 Task: Select the tree option in the default view mode.
Action: Mouse moved to (26, 543)
Screenshot: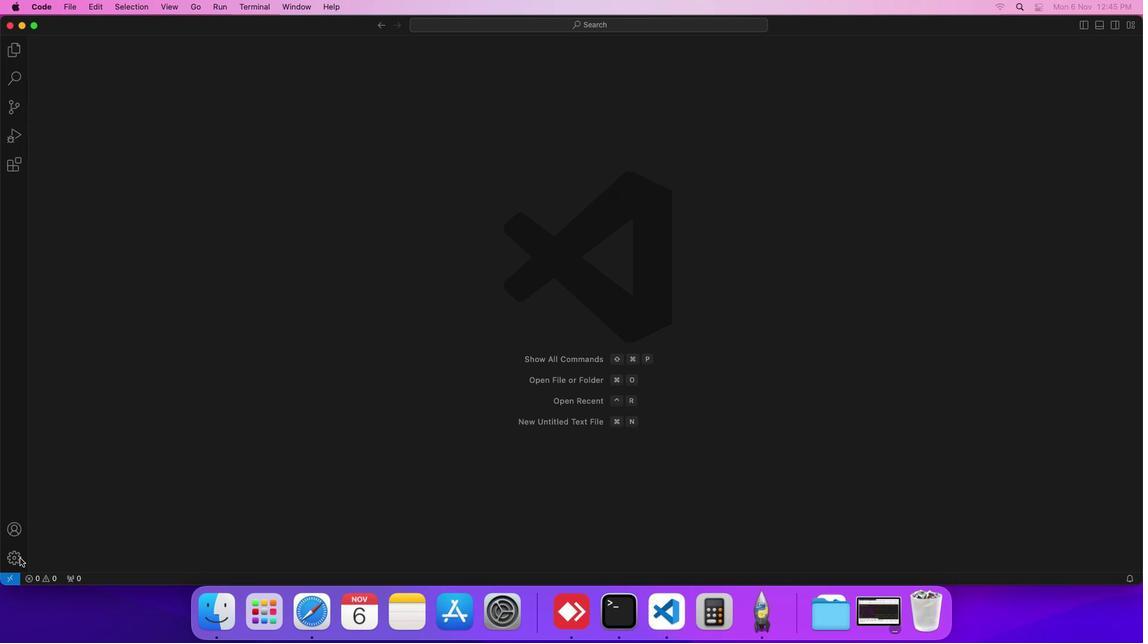 
Action: Mouse pressed left at (26, 543)
Screenshot: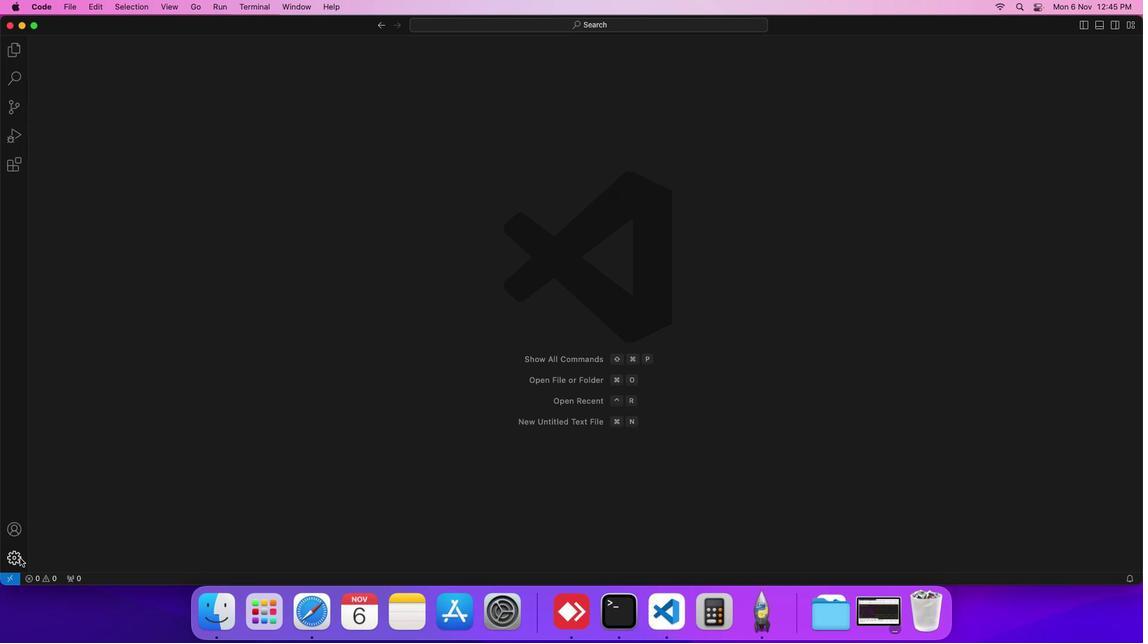 
Action: Mouse moved to (64, 465)
Screenshot: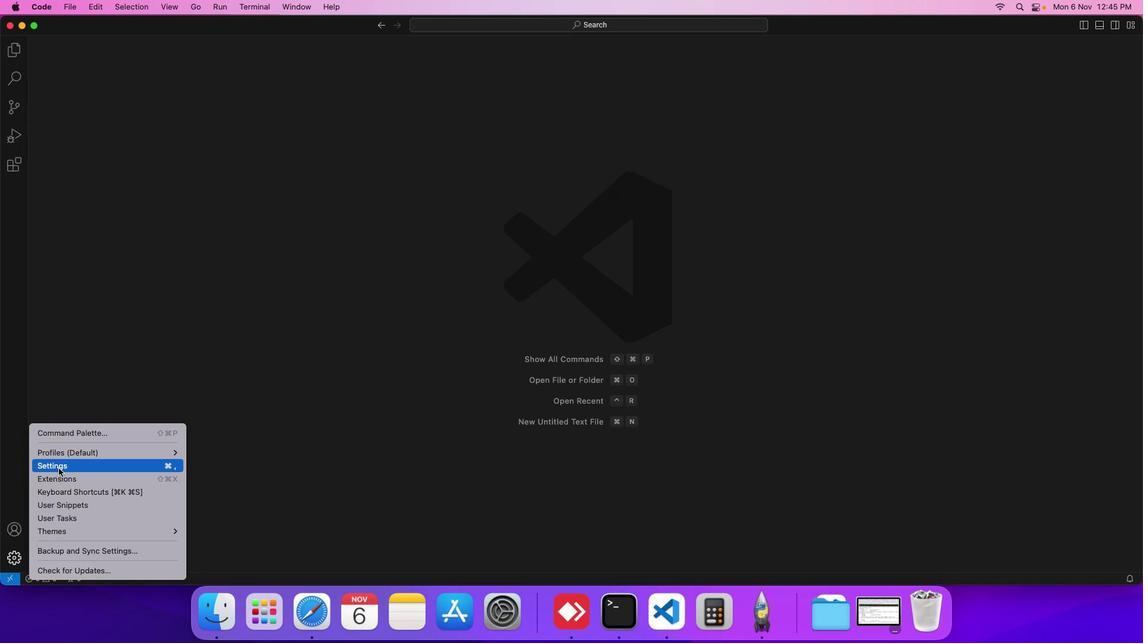 
Action: Mouse pressed left at (64, 465)
Screenshot: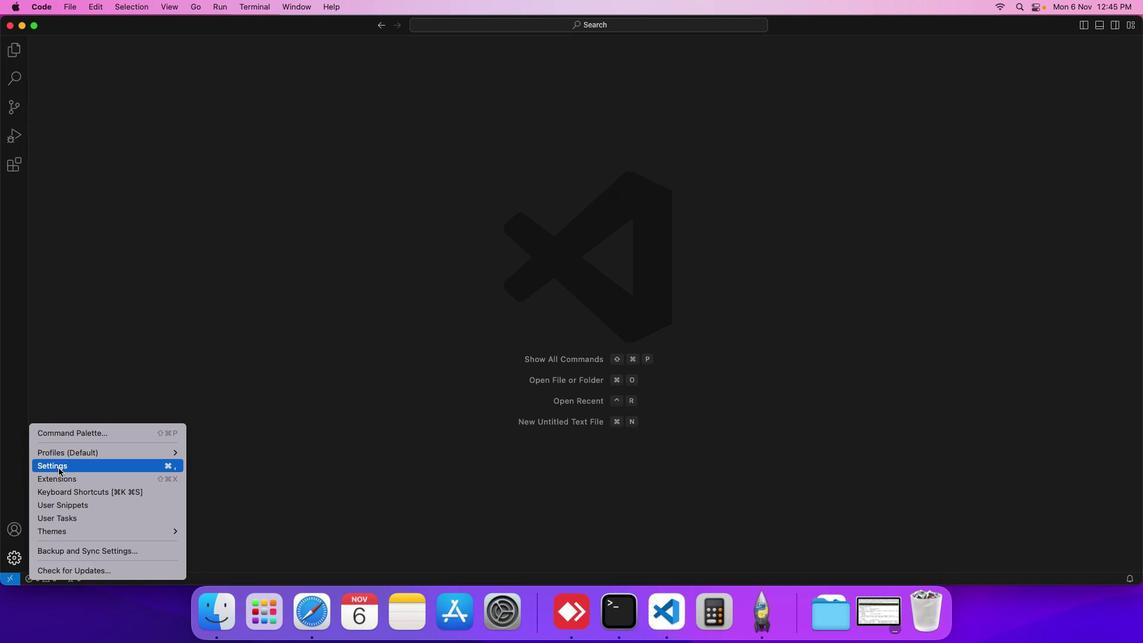 
Action: Mouse moved to (293, 206)
Screenshot: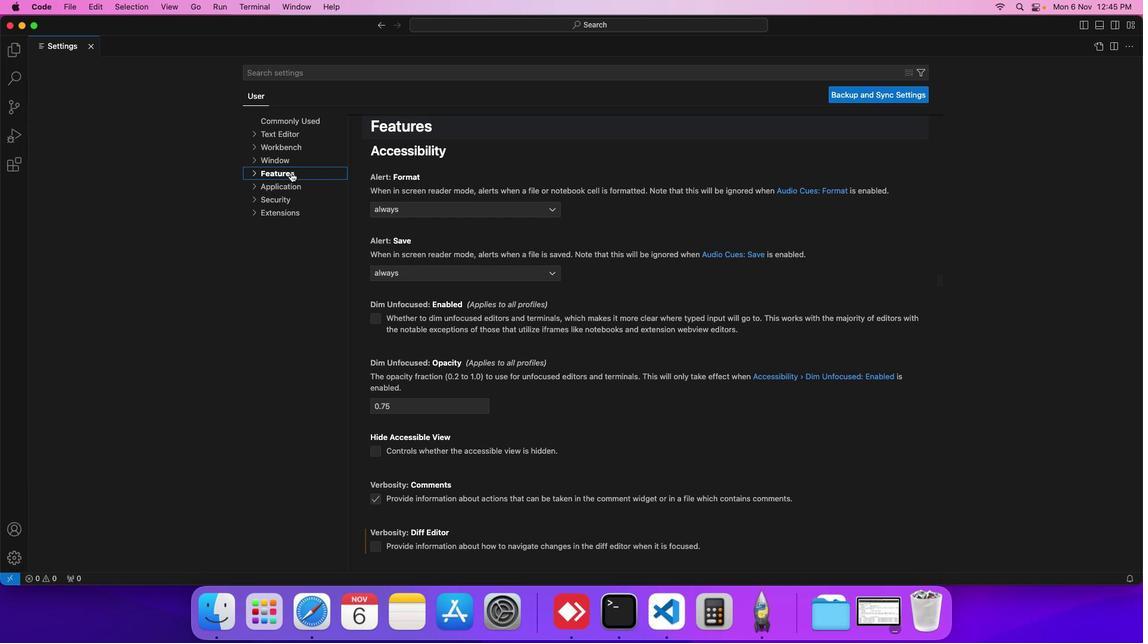 
Action: Mouse pressed left at (293, 206)
Screenshot: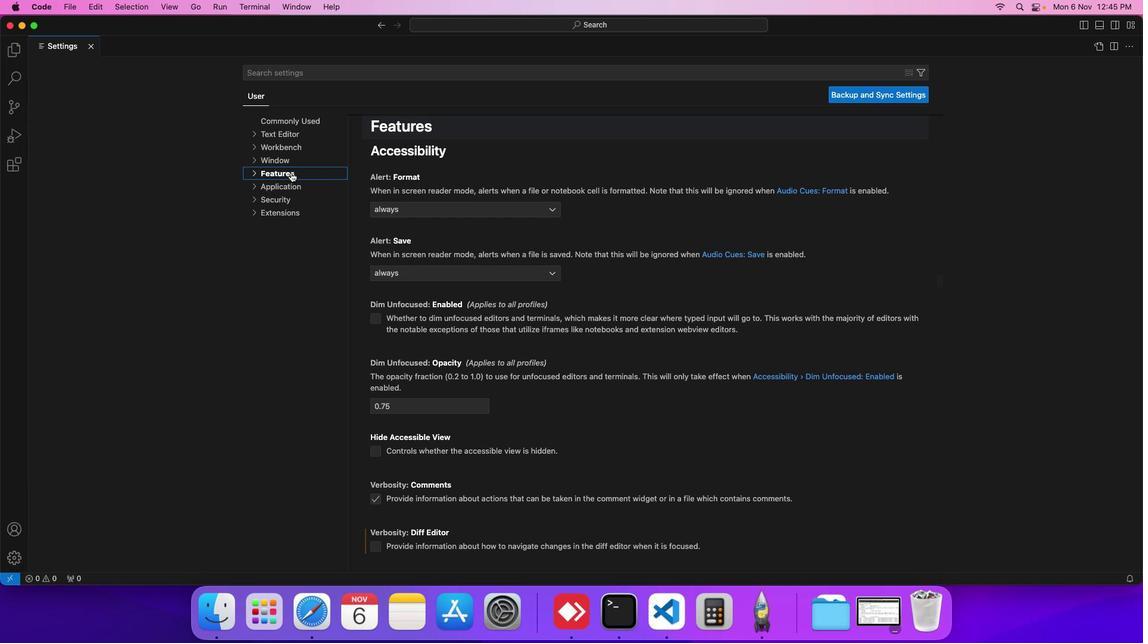 
Action: Mouse moved to (283, 322)
Screenshot: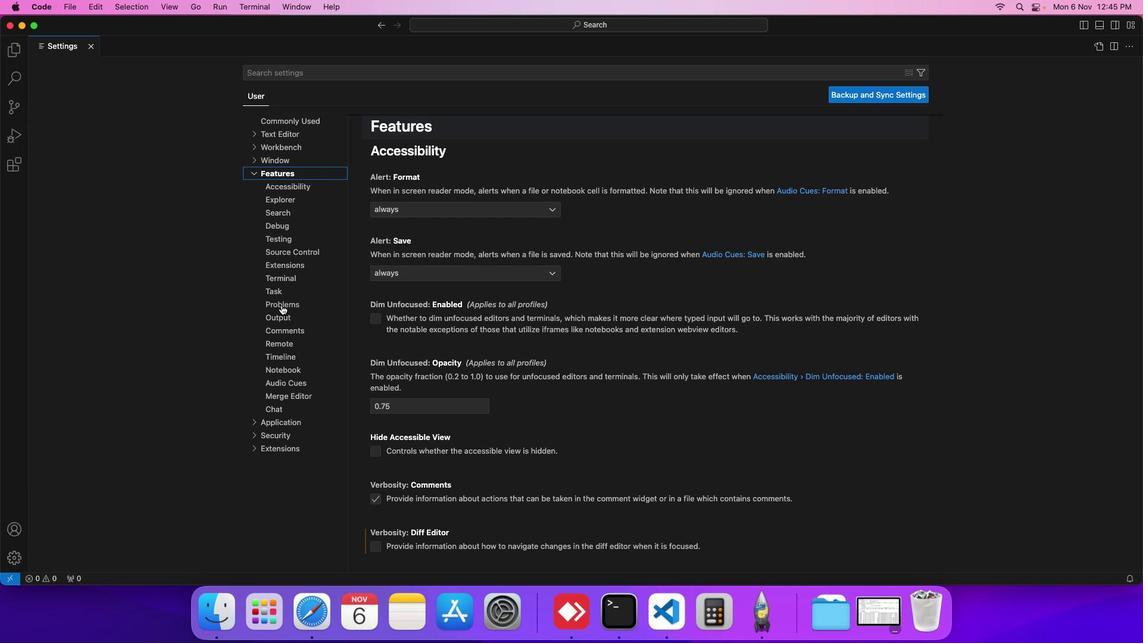 
Action: Mouse pressed left at (283, 322)
Screenshot: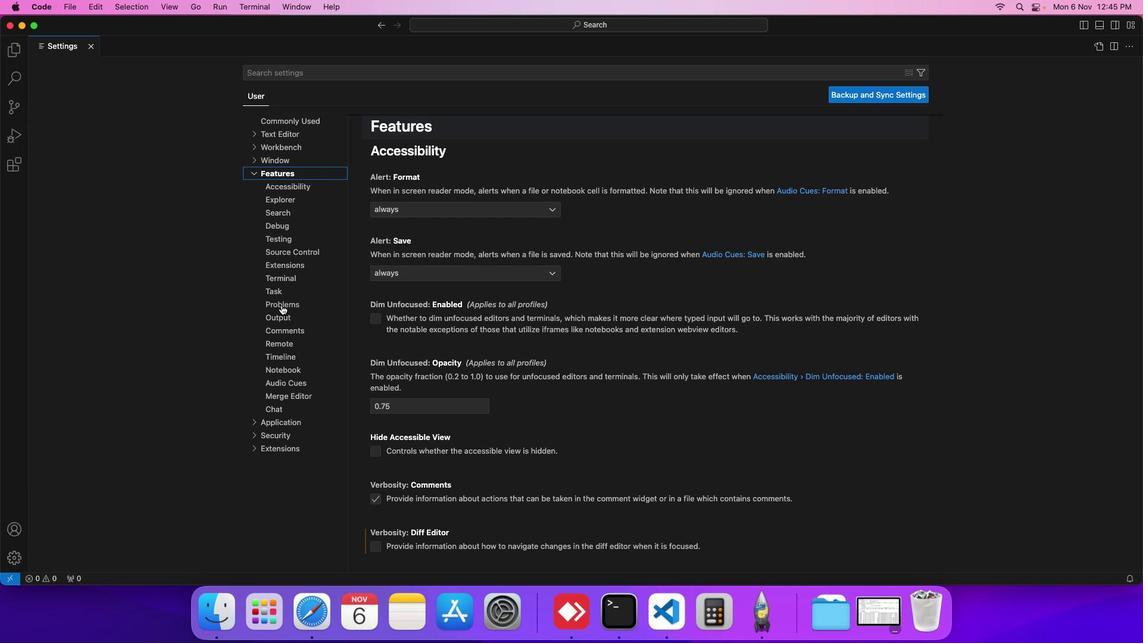 
Action: Mouse moved to (409, 300)
Screenshot: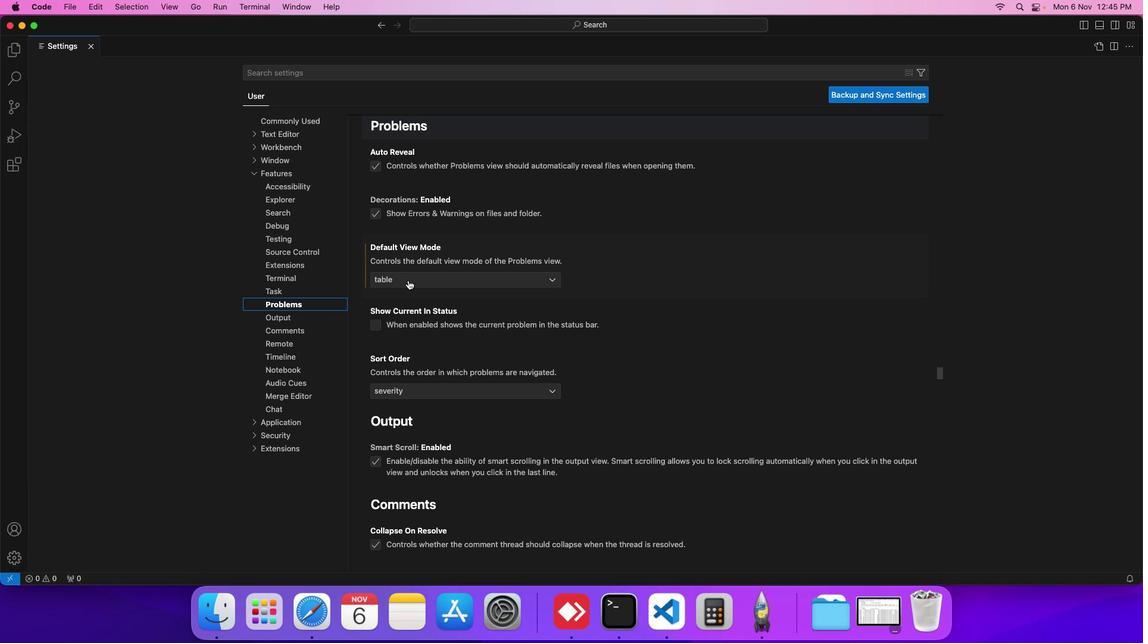 
Action: Mouse pressed left at (409, 300)
Screenshot: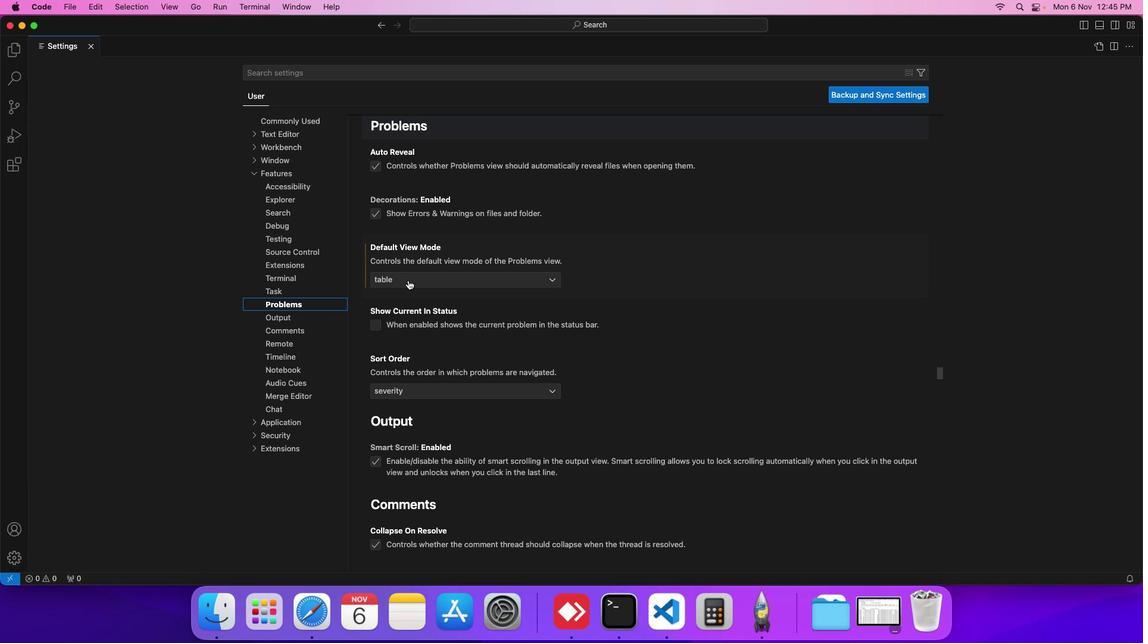 
Action: Mouse moved to (412, 324)
Screenshot: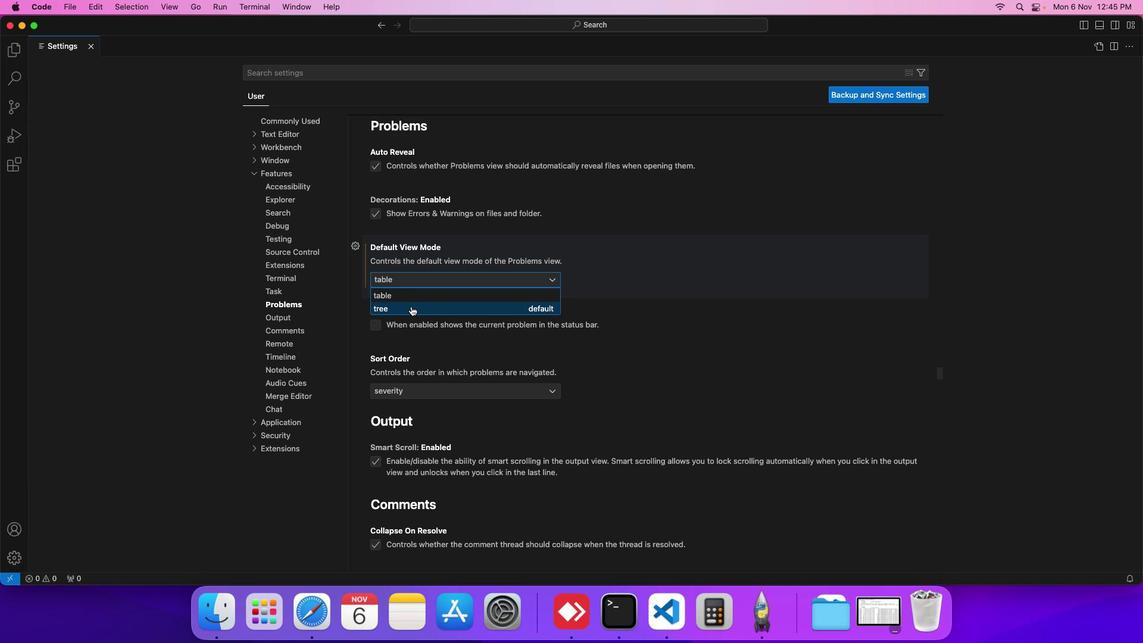 
Action: Mouse pressed left at (412, 324)
Screenshot: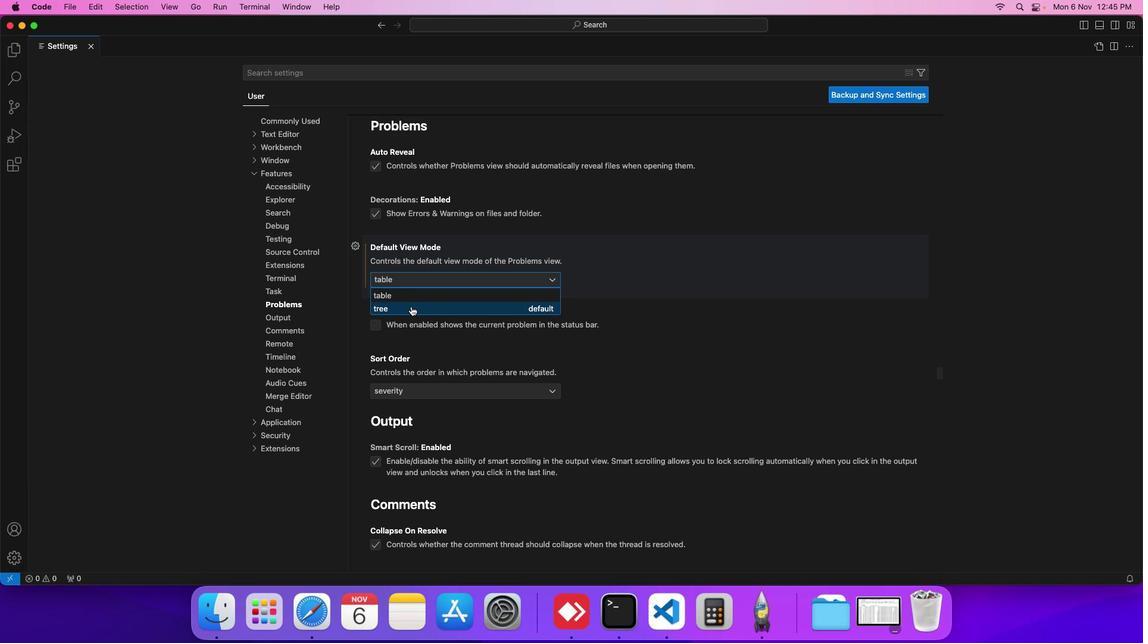 
Action: Mouse moved to (411, 324)
Screenshot: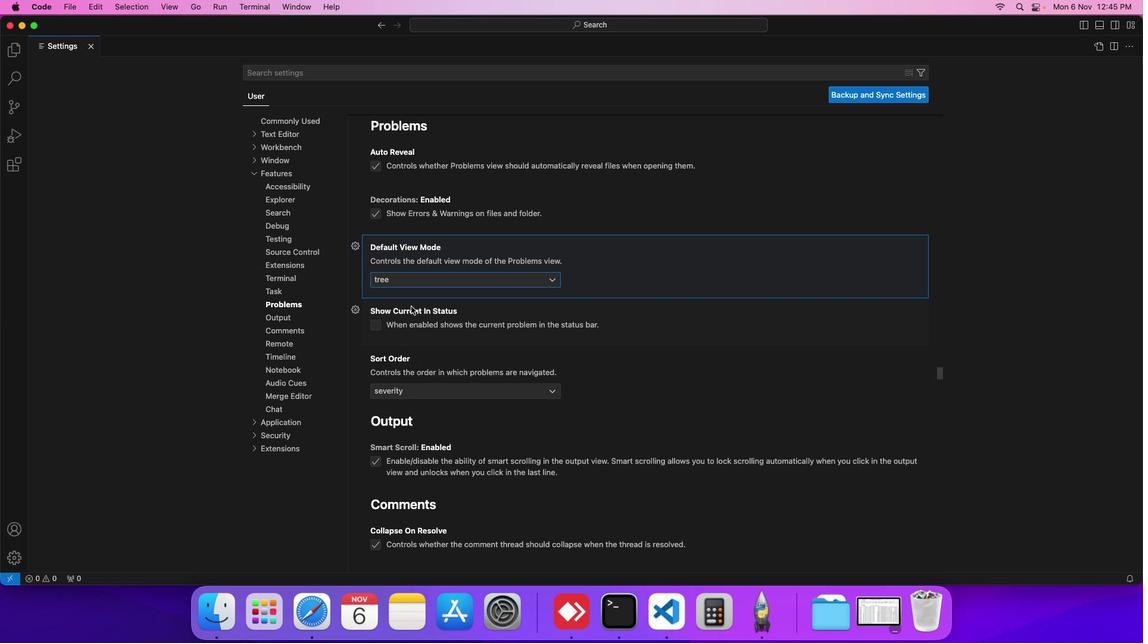 
